 Task: Create Board Sales Pipeline Tracking to Workspace Knowledge Management. Create Board IT Process Improvement to Workspace Knowledge Management. Create Board Public Relations Media Relations and Pitching to Workspace Knowledge Management
Action: Mouse moved to (344, 76)
Screenshot: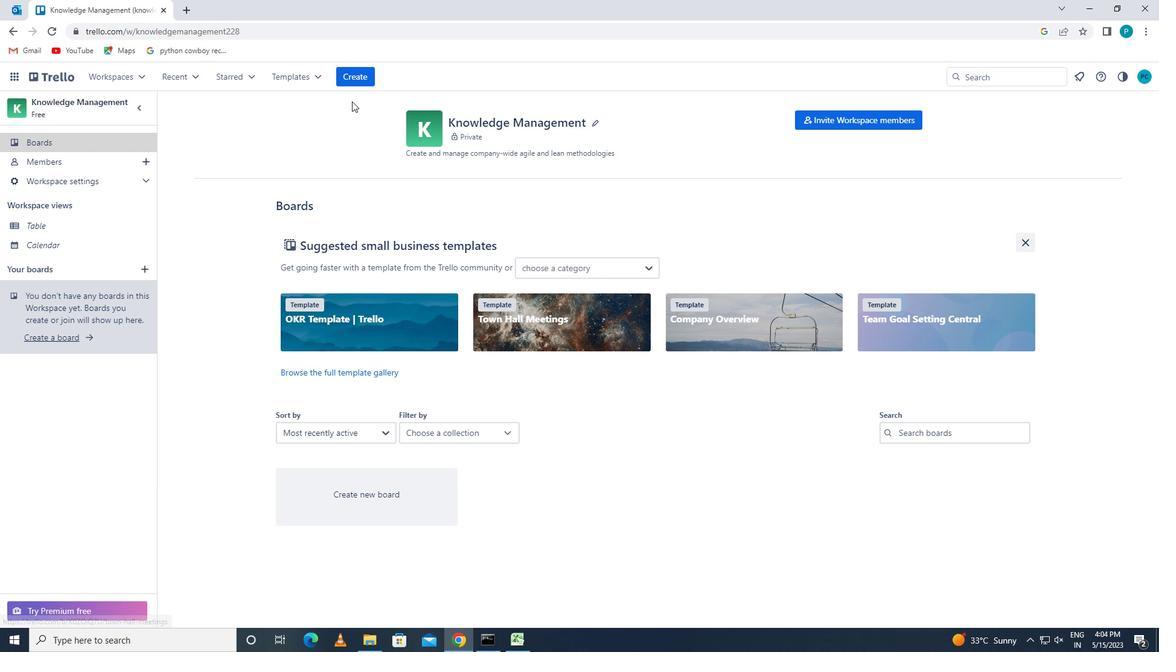 
Action: Mouse pressed left at (344, 76)
Screenshot: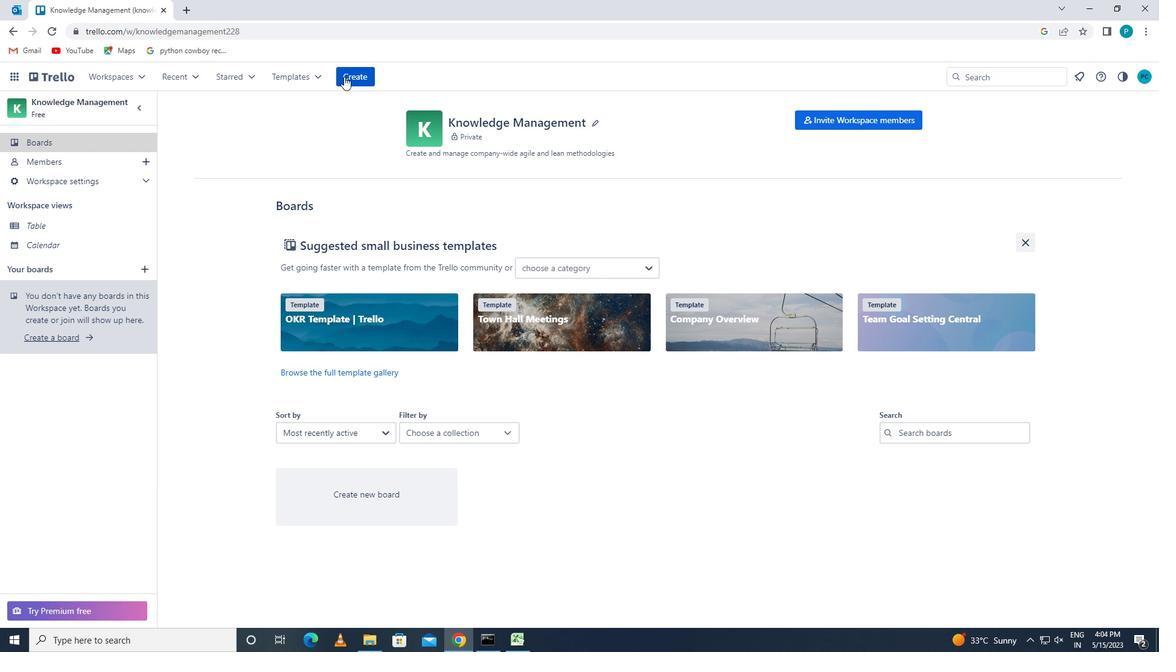 
Action: Mouse moved to (367, 107)
Screenshot: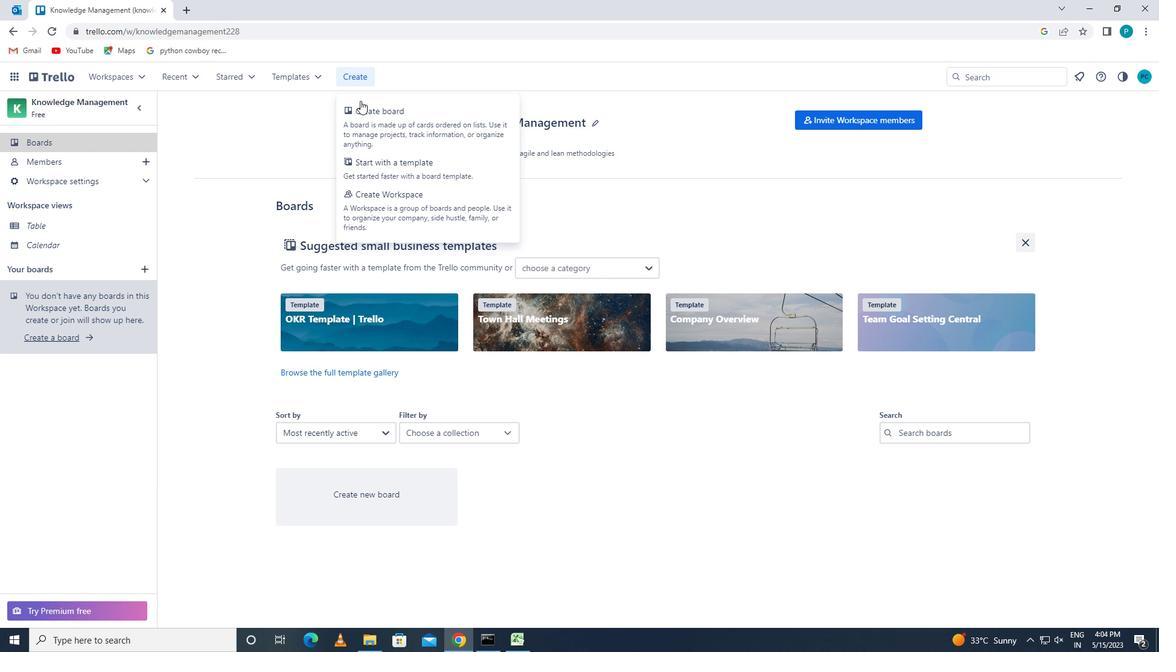 
Action: Mouse pressed left at (367, 107)
Screenshot: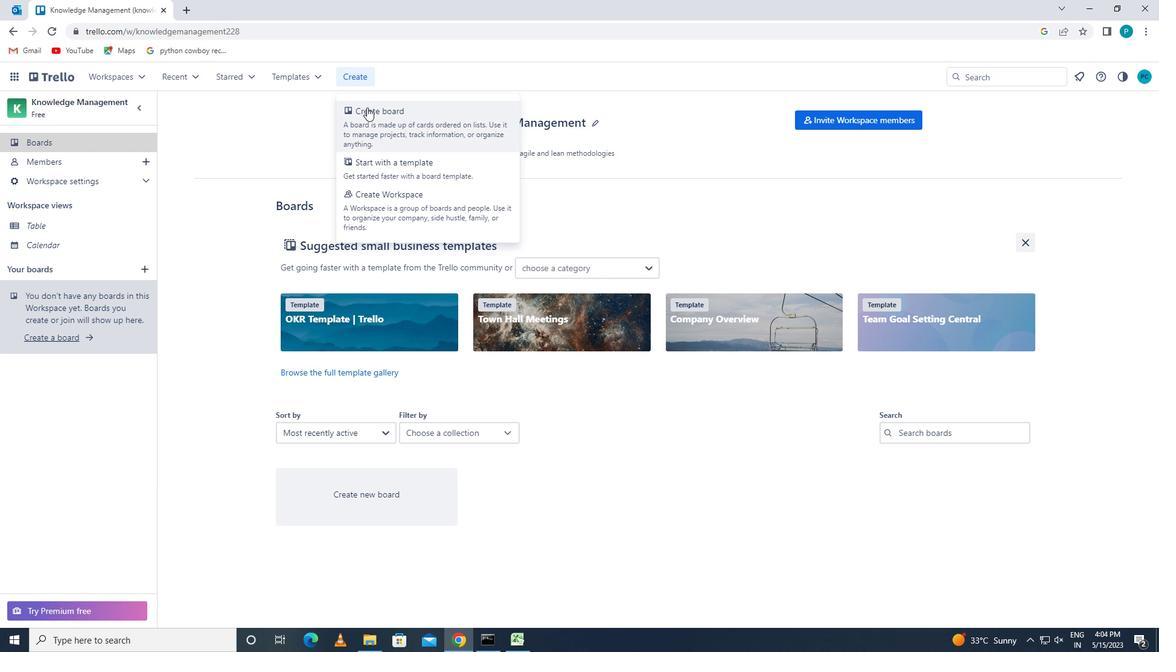 
Action: Mouse moved to (383, 292)
Screenshot: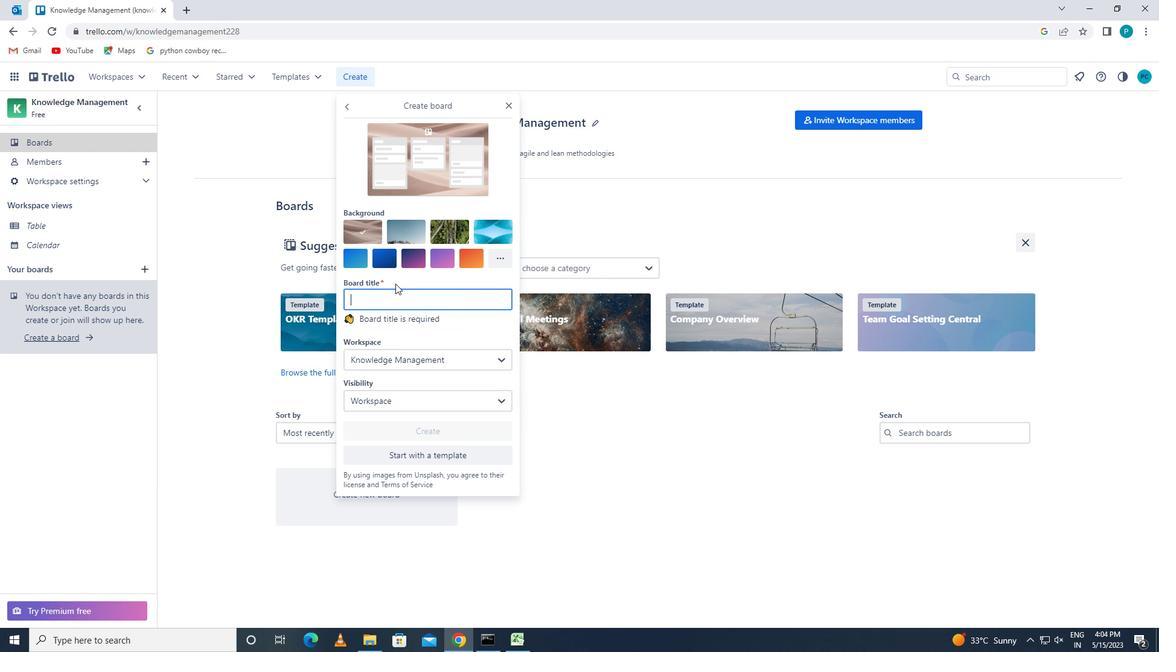 
Action: Mouse pressed left at (383, 292)
Screenshot: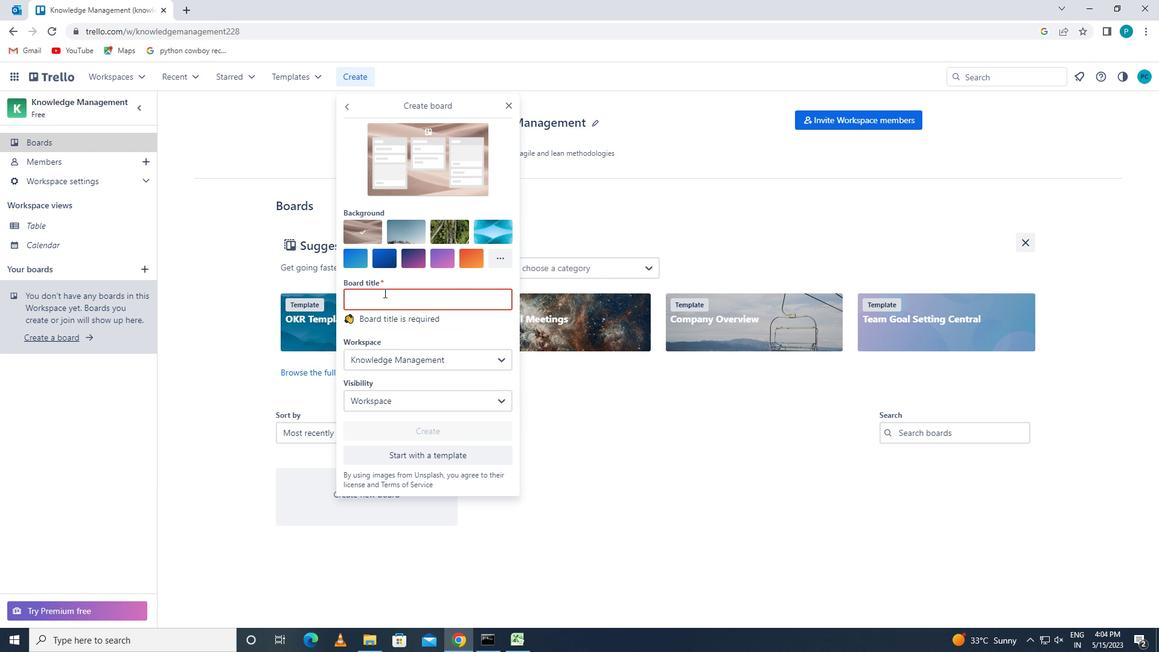 
Action: Key pressed <Key.caps_lock>s<Key.caps_lock>ales<Key.space><Key.caps_lock>p<Key.caps_lock>ipeline<Key.space><Key.caps_lock>t<Key.caps_lock>racking
Screenshot: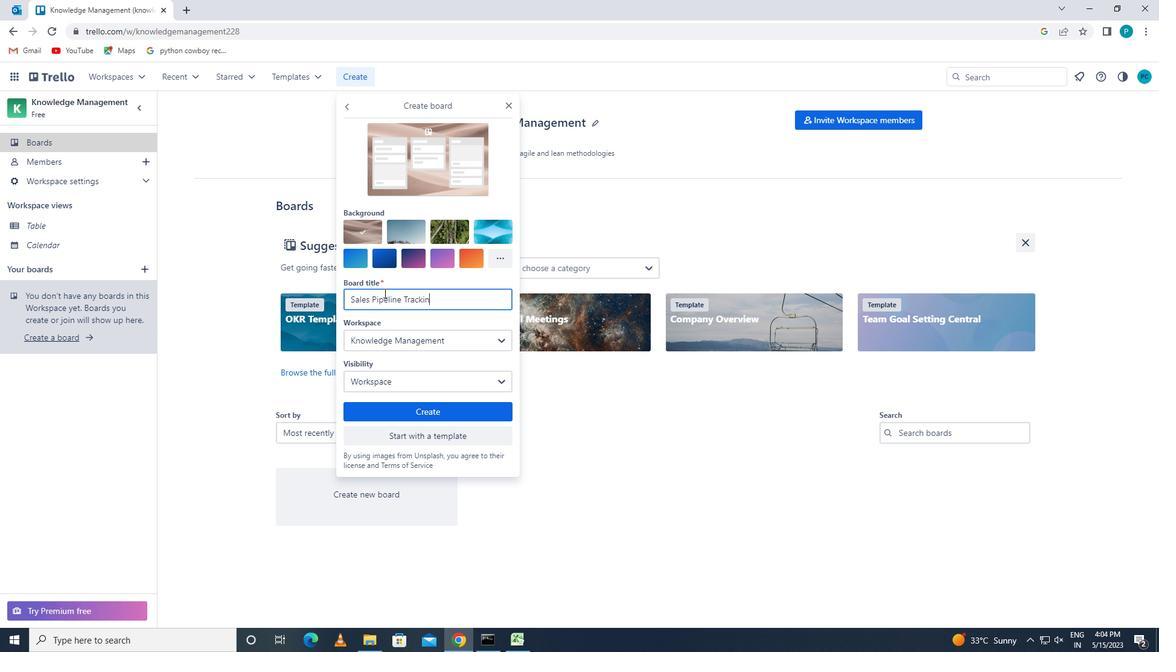 
Action: Mouse moved to (359, 345)
Screenshot: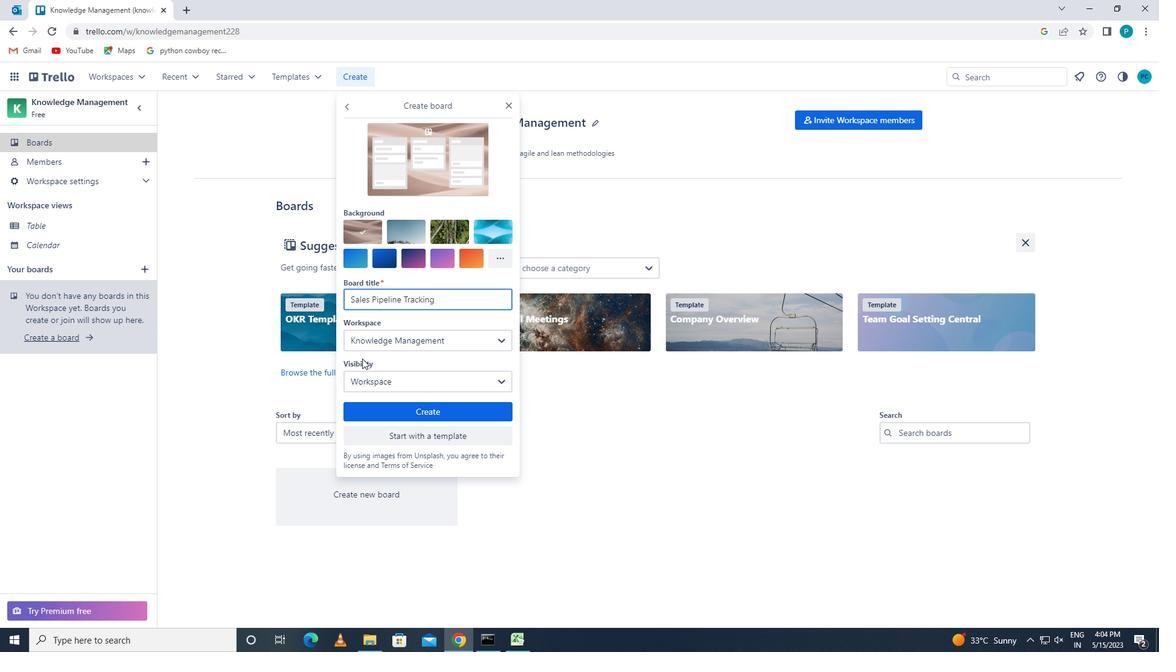 
Action: Mouse pressed left at (359, 345)
Screenshot: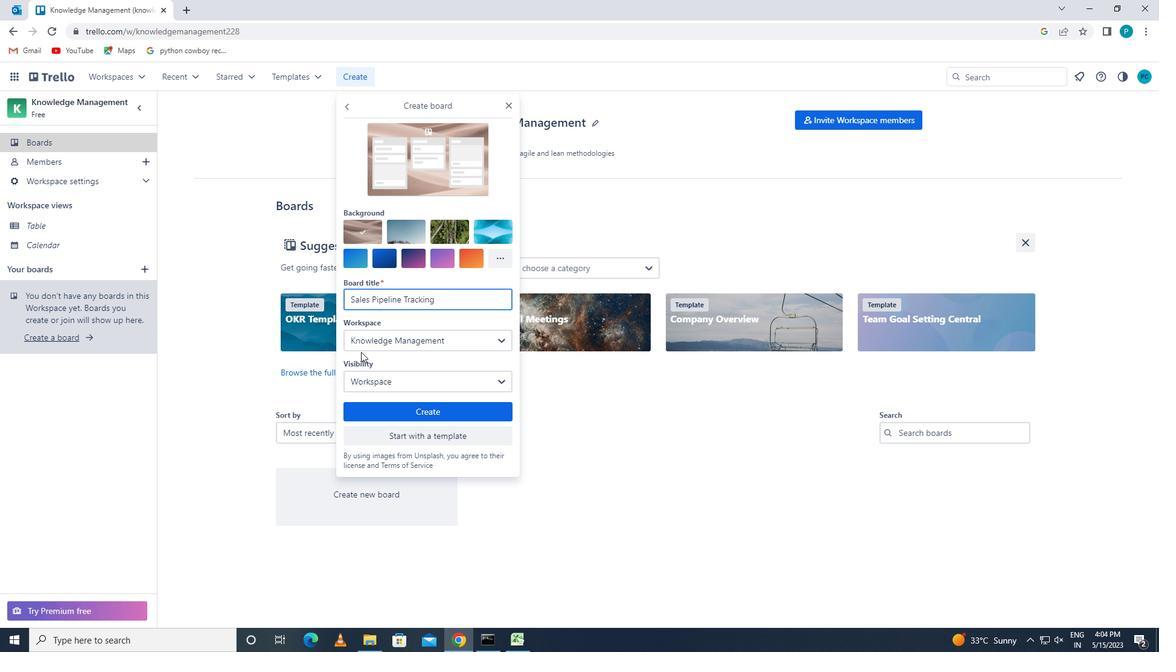 
Action: Mouse moved to (386, 514)
Screenshot: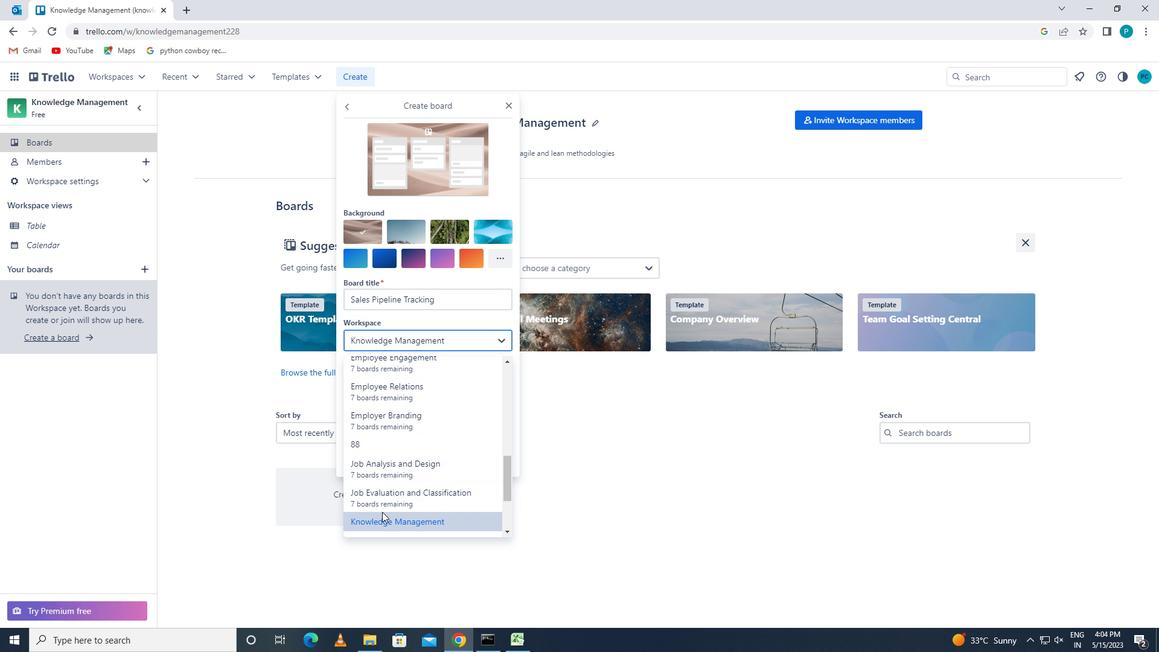
Action: Mouse pressed left at (386, 514)
Screenshot: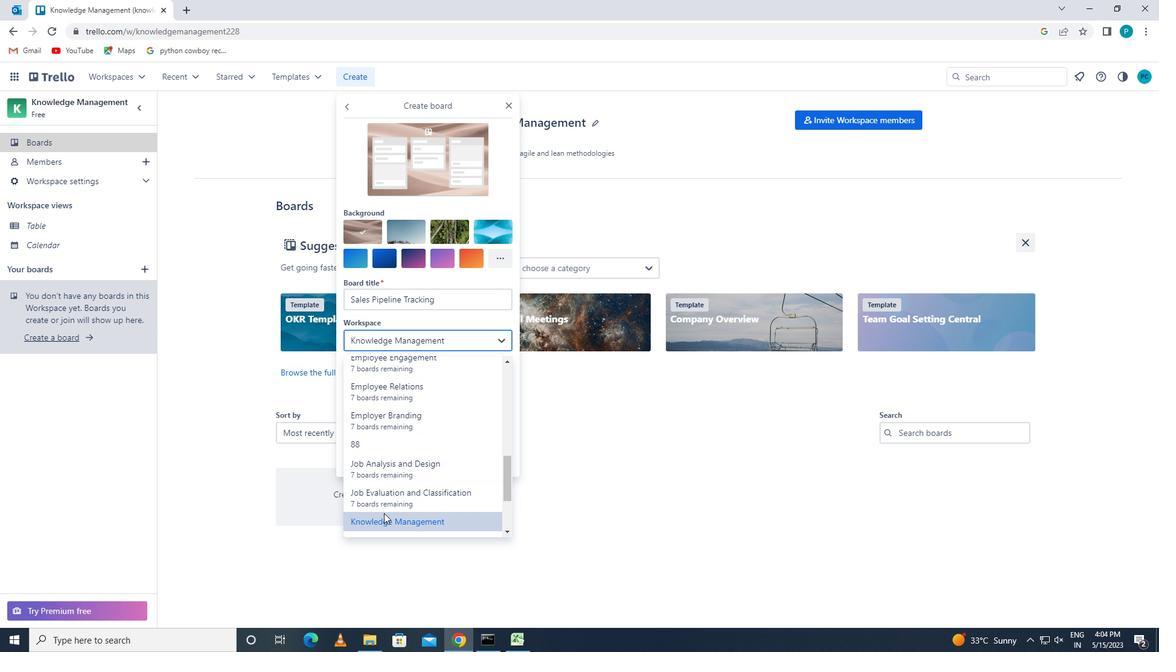 
Action: Mouse moved to (390, 407)
Screenshot: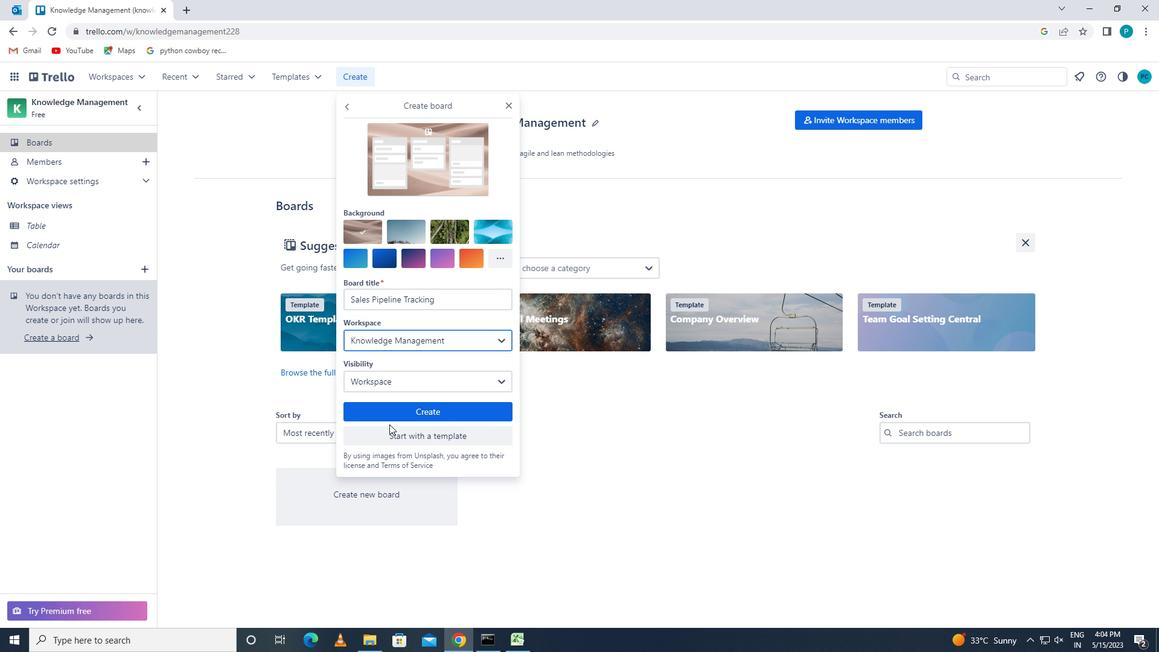 
Action: Mouse pressed left at (390, 407)
Screenshot: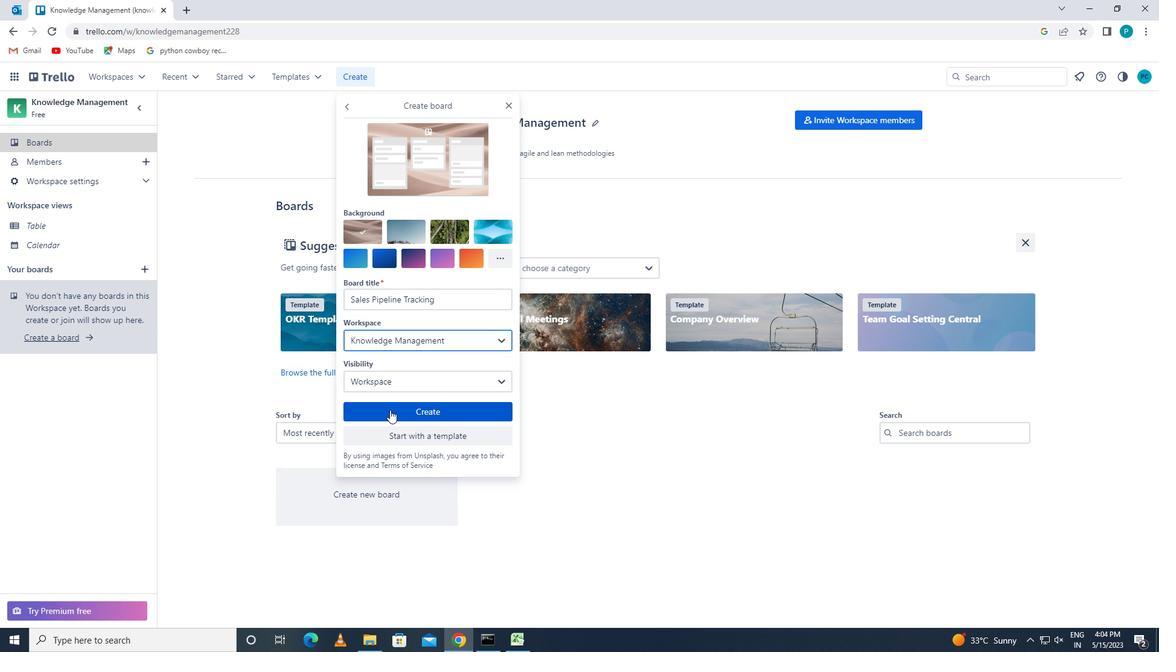 
Action: Mouse moved to (350, 82)
Screenshot: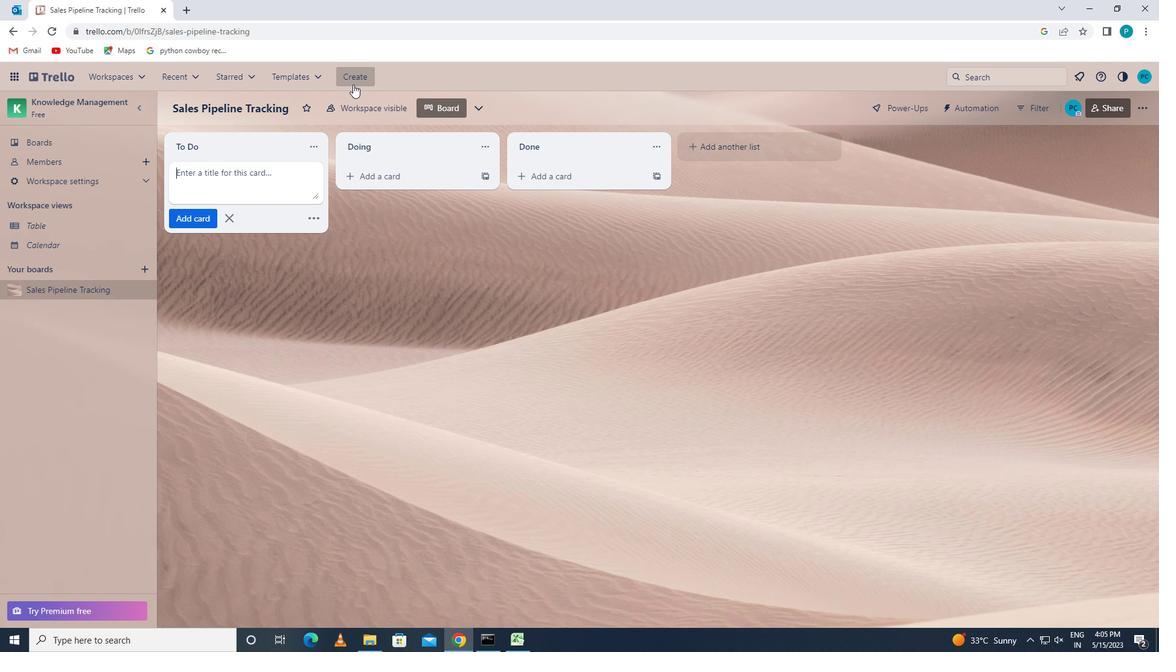 
Action: Mouse pressed left at (350, 82)
Screenshot: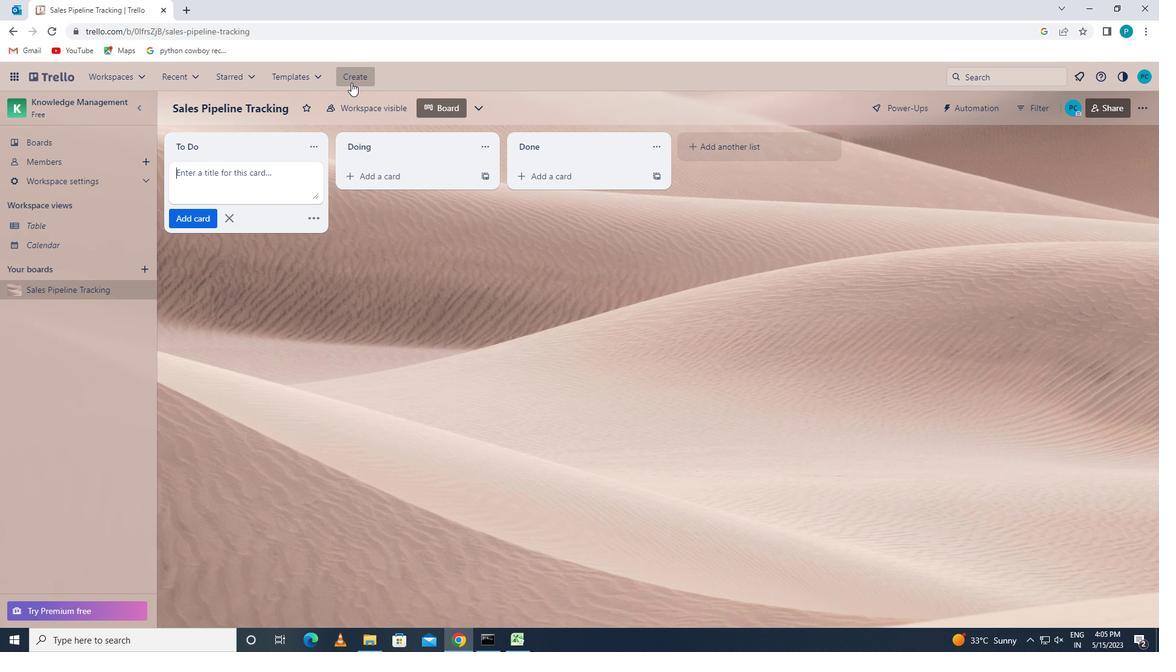 
Action: Mouse moved to (358, 112)
Screenshot: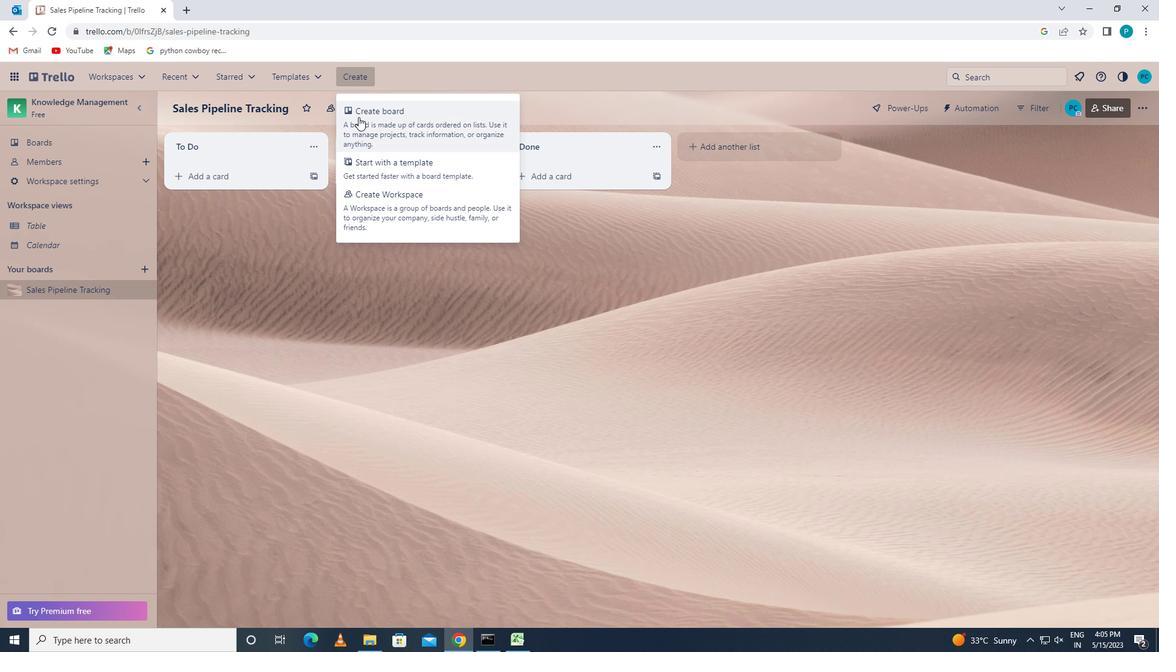 
Action: Mouse pressed left at (358, 112)
Screenshot: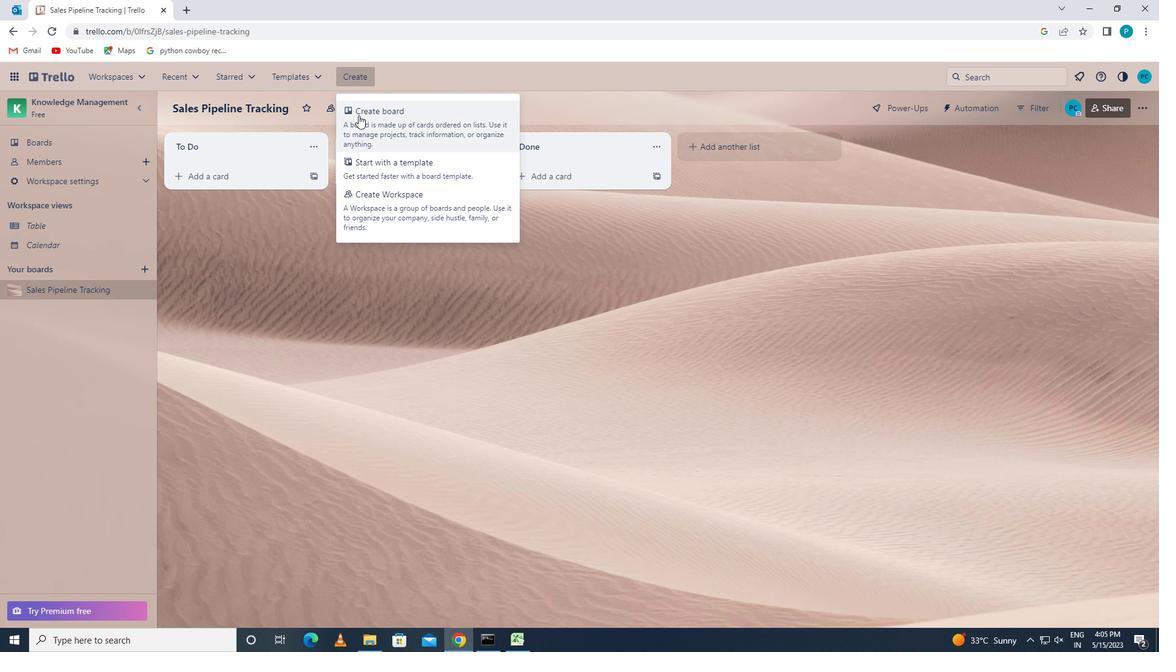 
Action: Mouse moved to (390, 308)
Screenshot: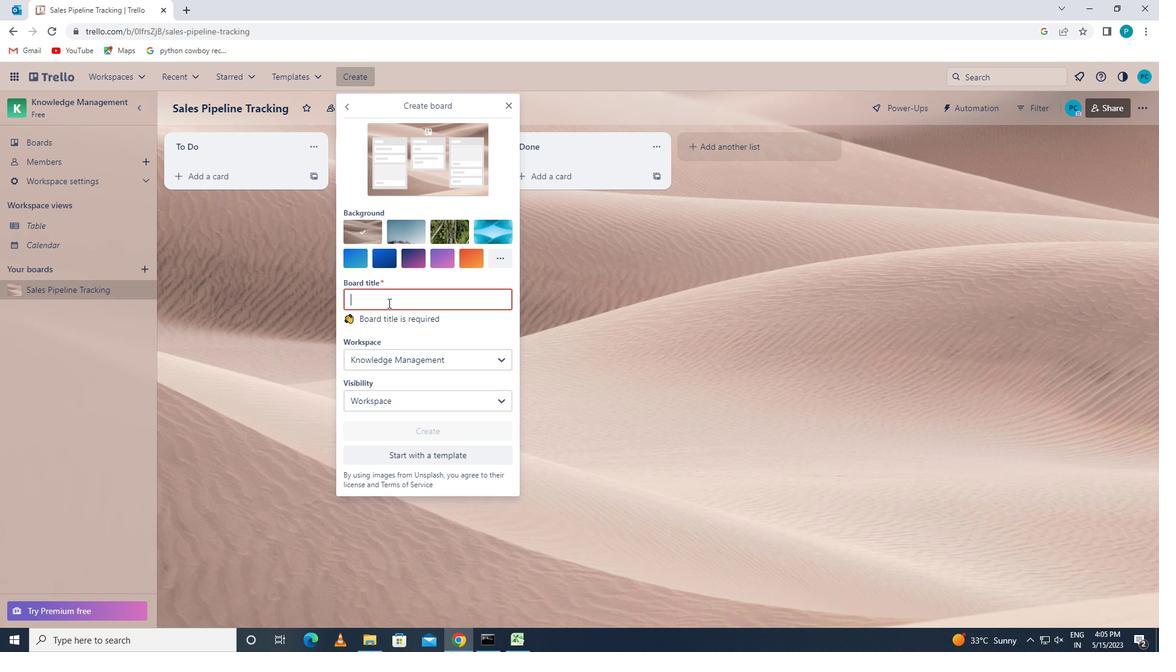 
Action: Mouse pressed left at (390, 308)
Screenshot: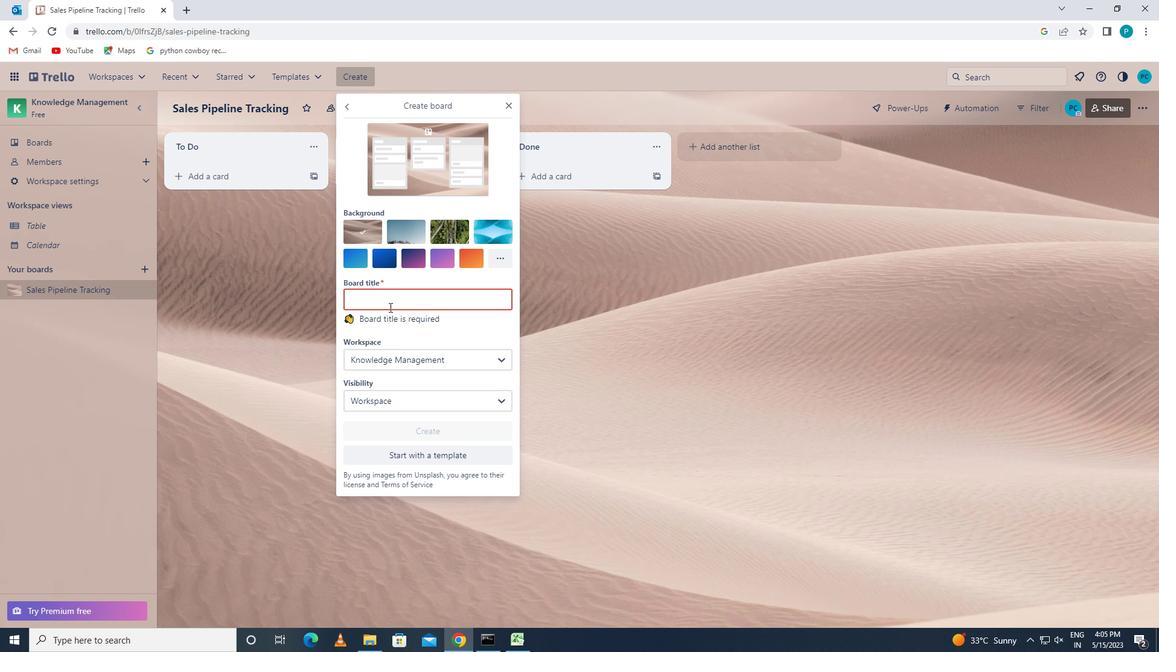 
Action: Key pressed <Key.caps_lock>it<Key.space>o<Key.backspace>p<Key.caps_lock>rocess<Key.space><Key.caps_lock>i<Key.caps_lock>mprovement
Screenshot: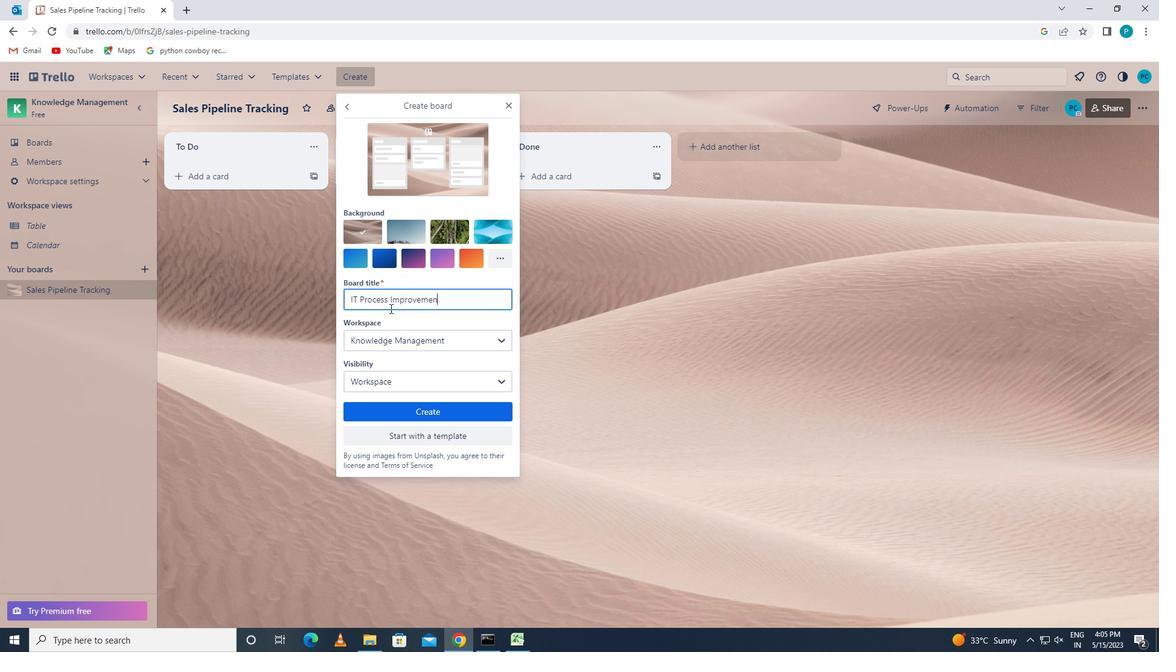 
Action: Mouse moved to (419, 333)
Screenshot: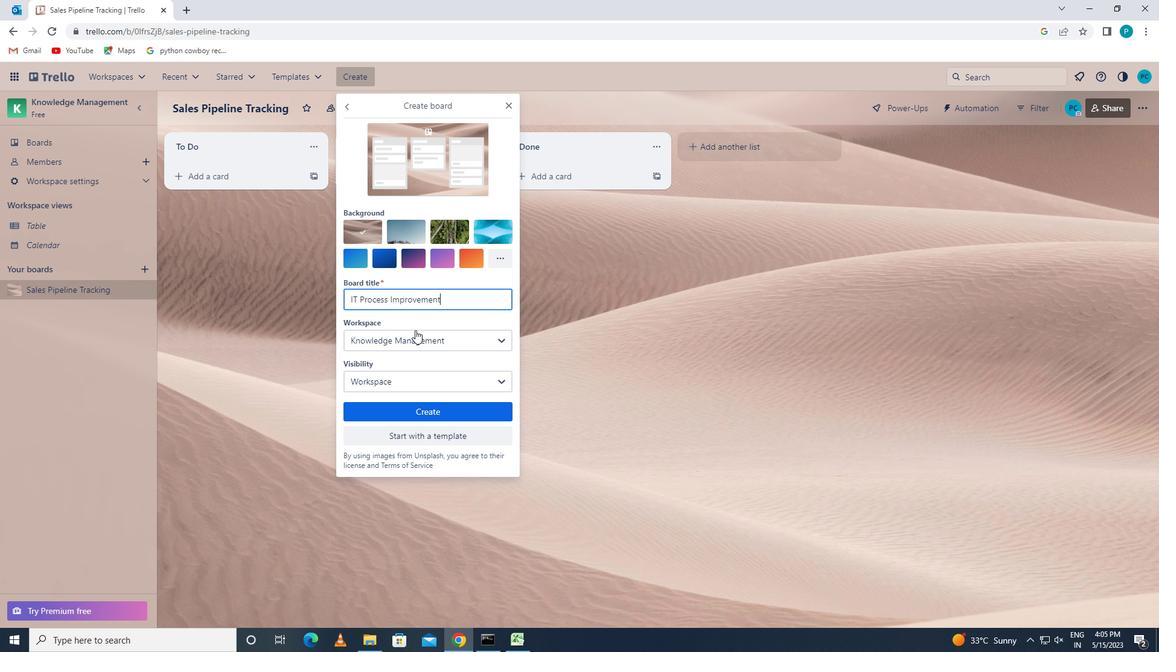 
Action: Mouse pressed left at (419, 333)
Screenshot: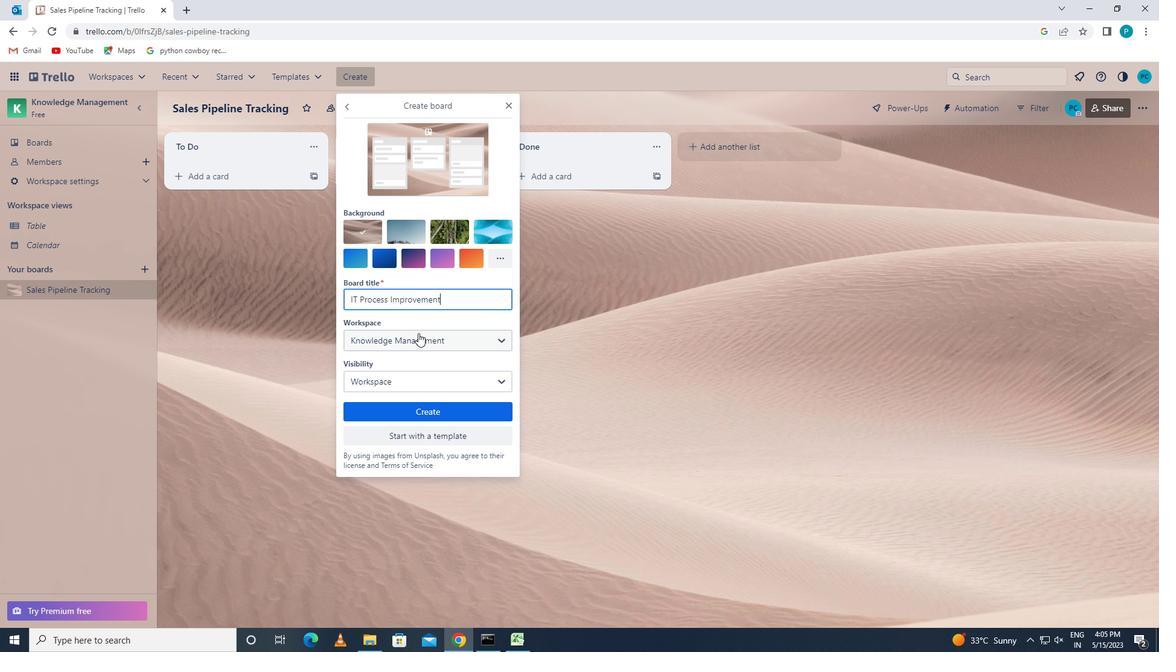 
Action: Mouse moved to (403, 521)
Screenshot: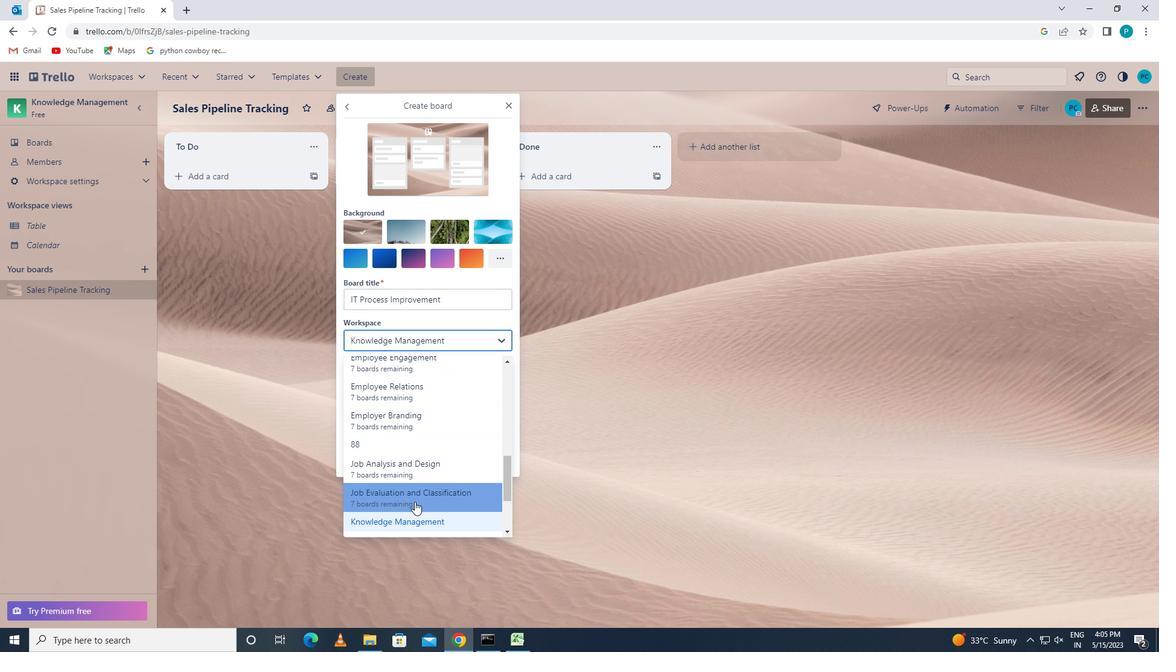 
Action: Mouse pressed left at (403, 521)
Screenshot: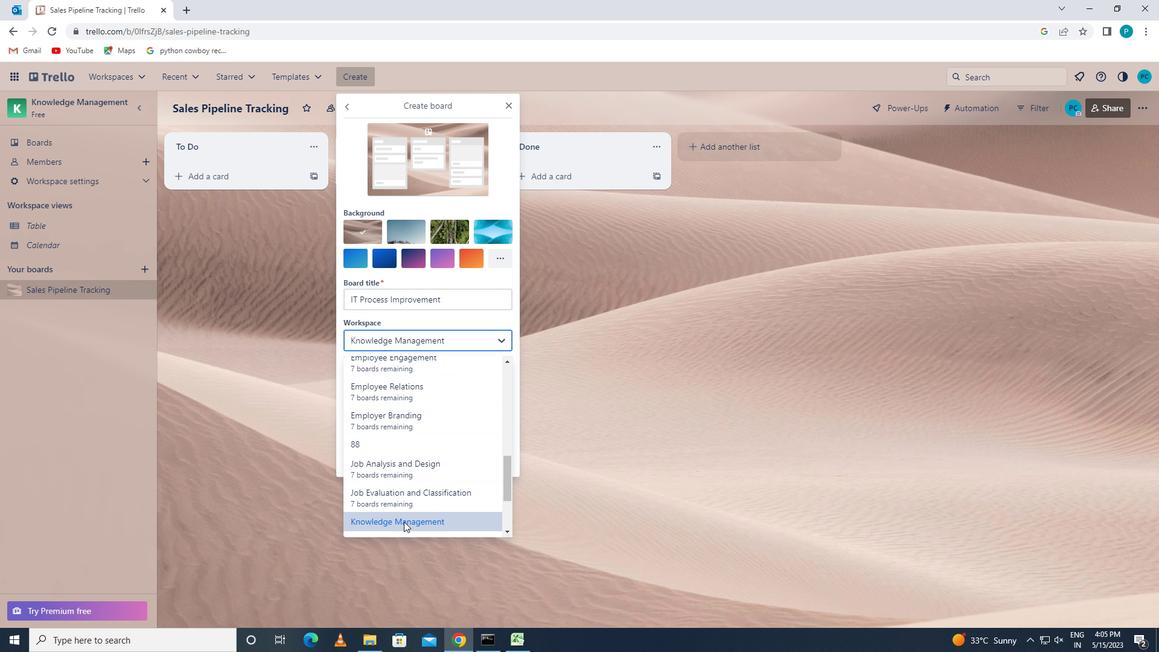 
Action: Mouse moved to (383, 402)
Screenshot: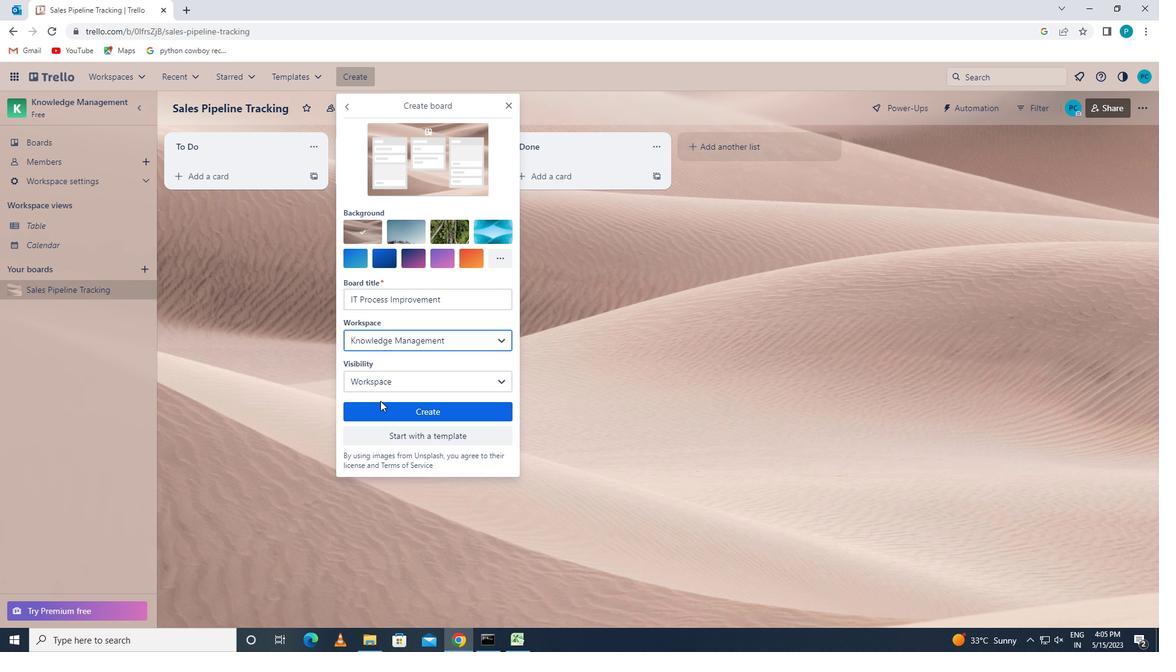 
Action: Mouse pressed left at (383, 402)
Screenshot: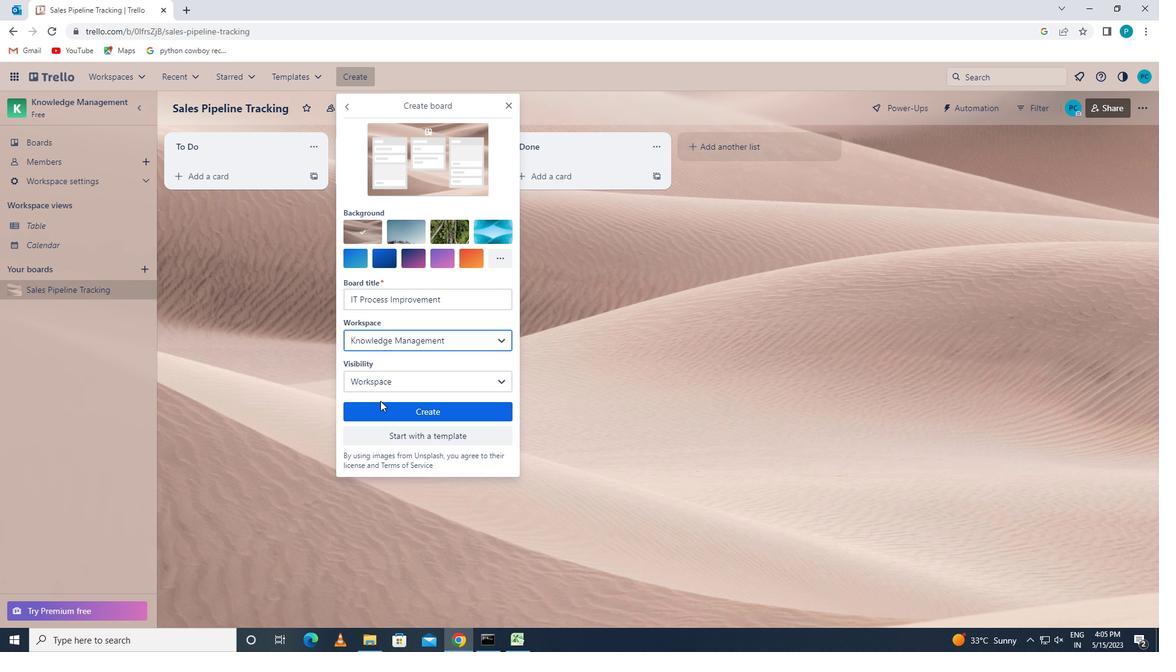 
Action: Mouse moved to (347, 77)
Screenshot: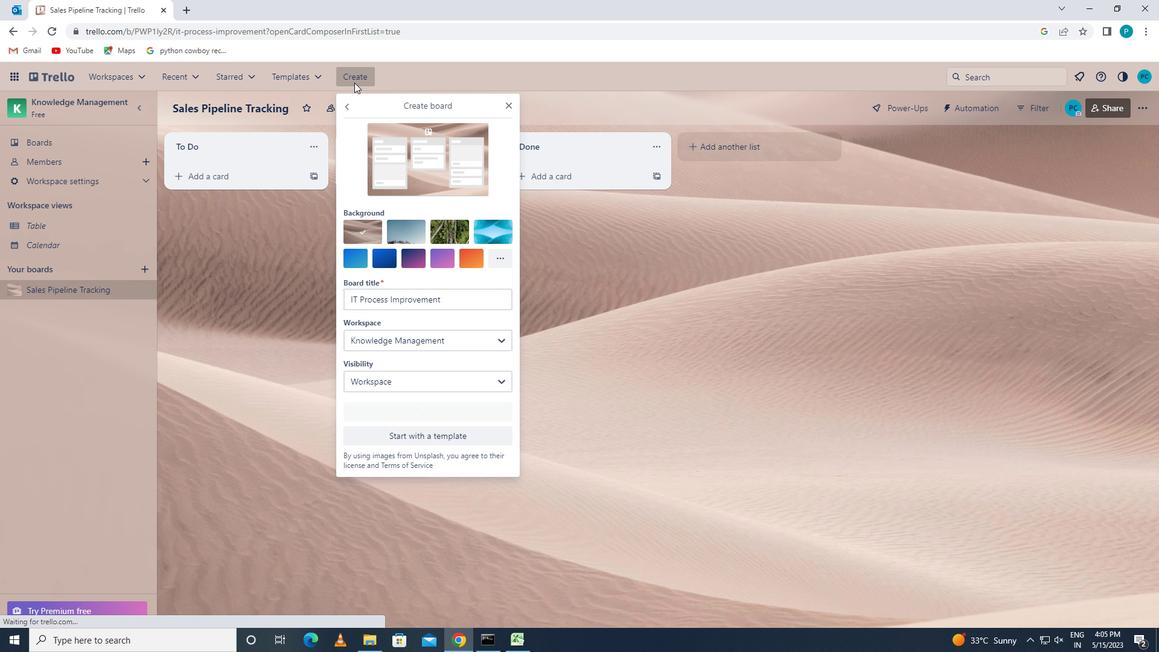 
Action: Mouse pressed left at (347, 77)
Screenshot: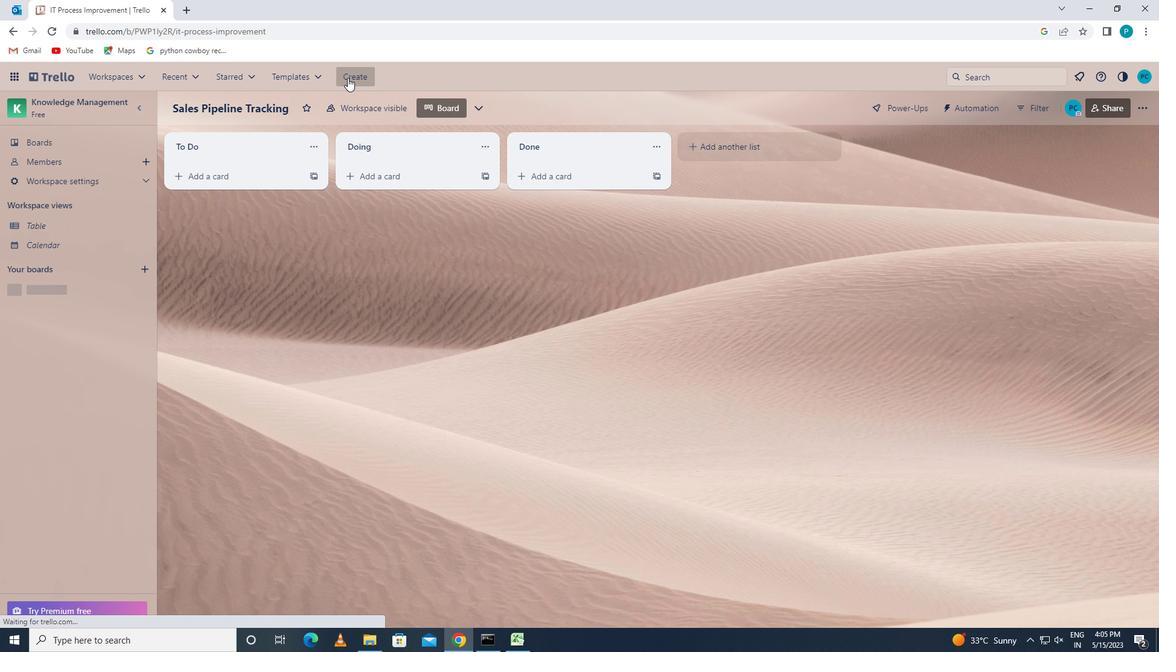 
Action: Mouse moved to (361, 108)
Screenshot: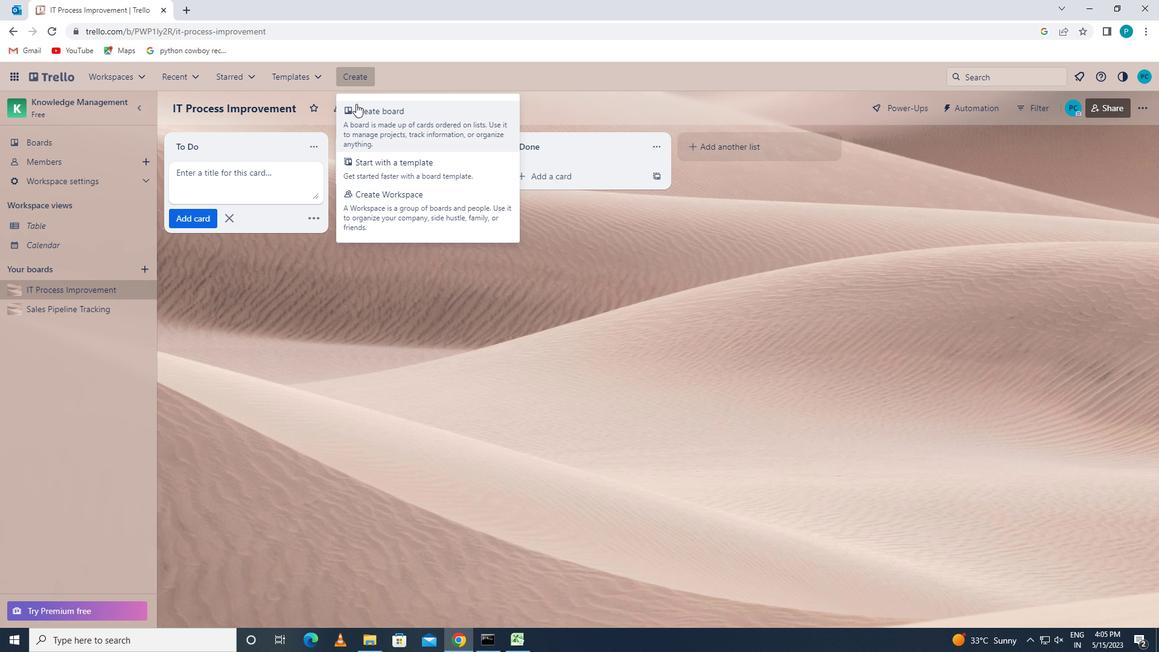 
Action: Mouse pressed left at (361, 108)
Screenshot: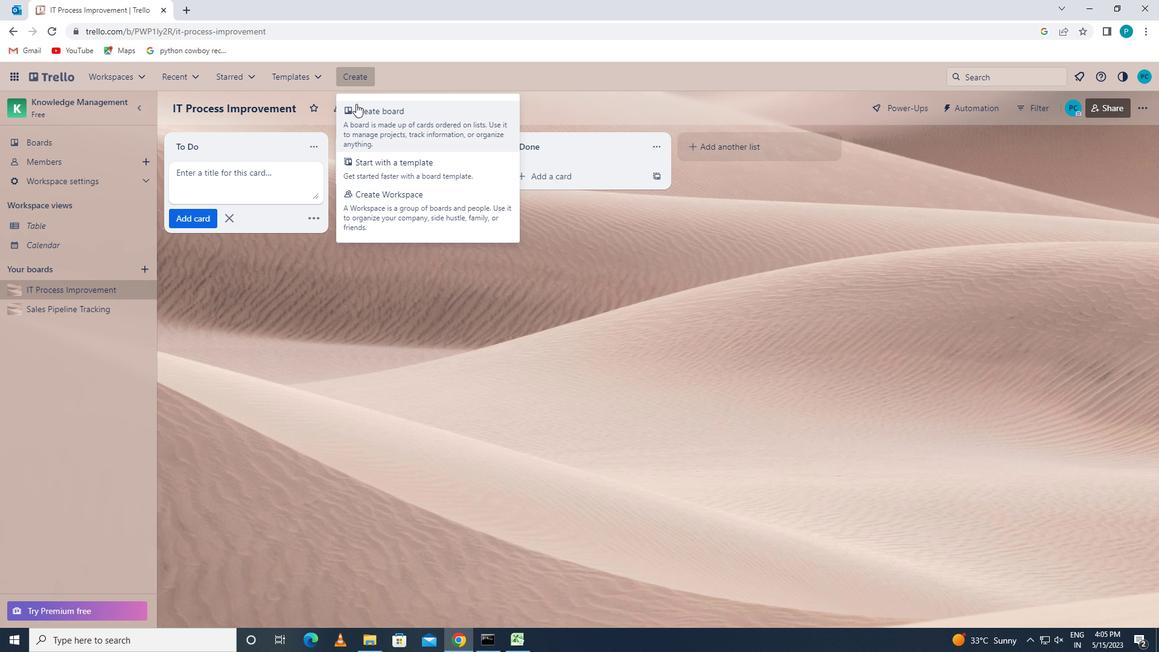 
Action: Mouse moved to (355, 298)
Screenshot: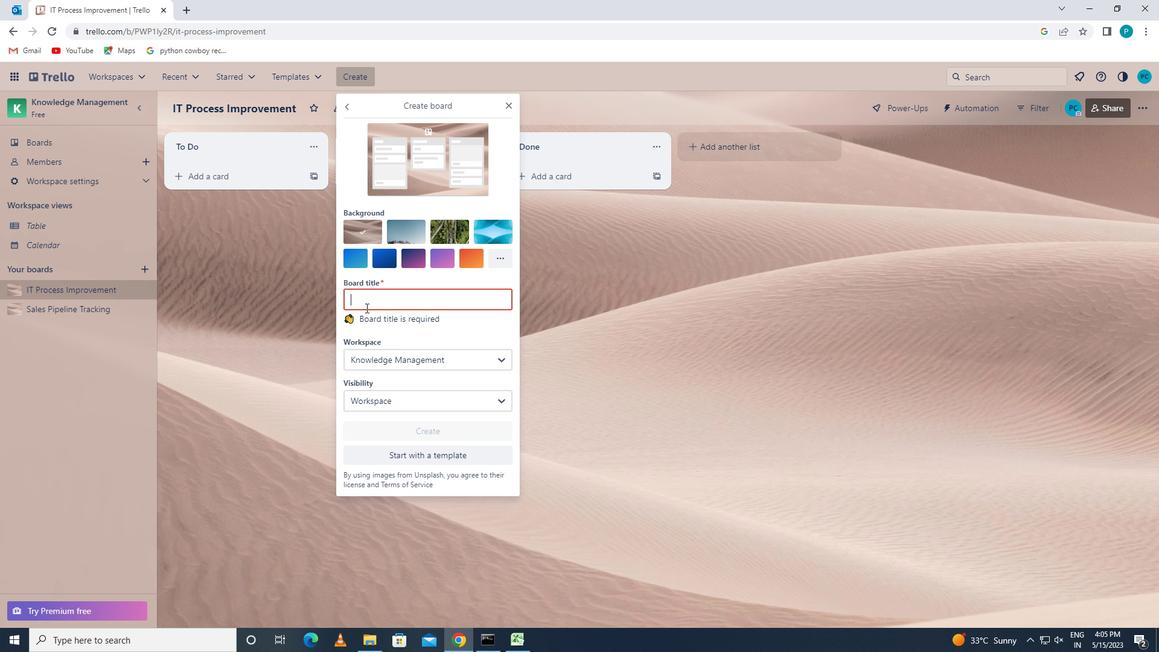 
Action: Mouse pressed left at (355, 298)
Screenshot: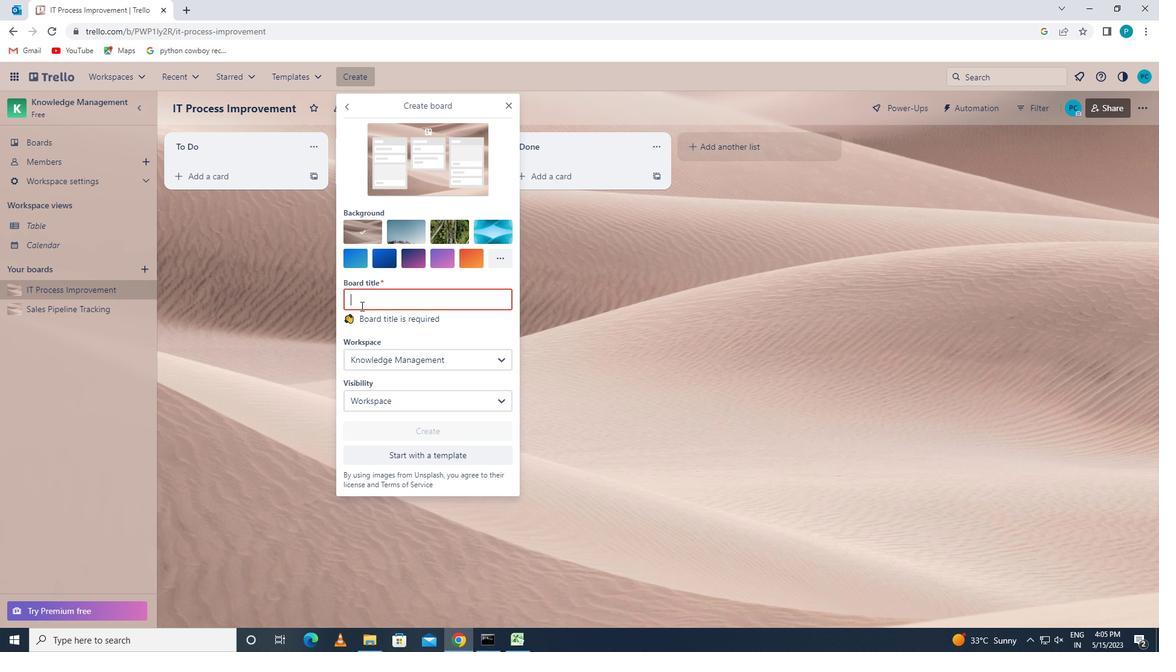 
Action: Key pressed <Key.caps_lock>p<Key.caps_lock>ublic<Key.space><Key.caps_lock>r<Key.caps_lock>elations<Key.space><Key.caps_lock>m<Key.caps_lock>edia<Key.space><Key.caps_lock>re<Key.backspace><Key.caps_lock>elations<Key.space>and<Key.space>p<Key.backspace><Key.caps_lock>p<Key.caps_lock>itching
Screenshot: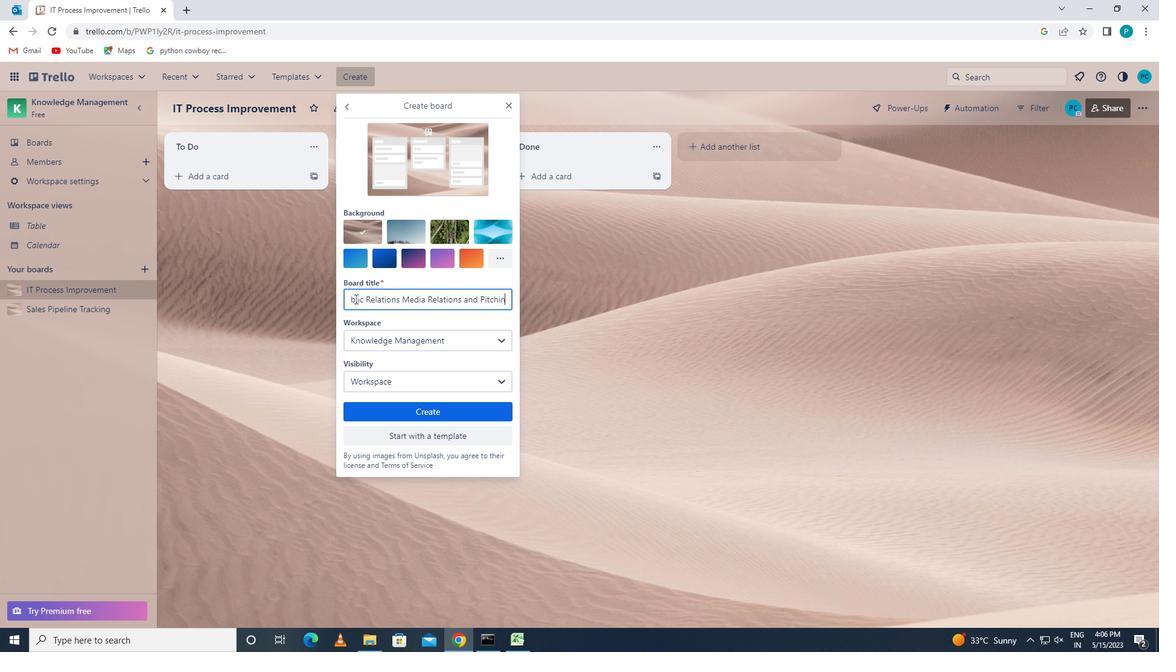 
Action: Mouse moved to (358, 332)
Screenshot: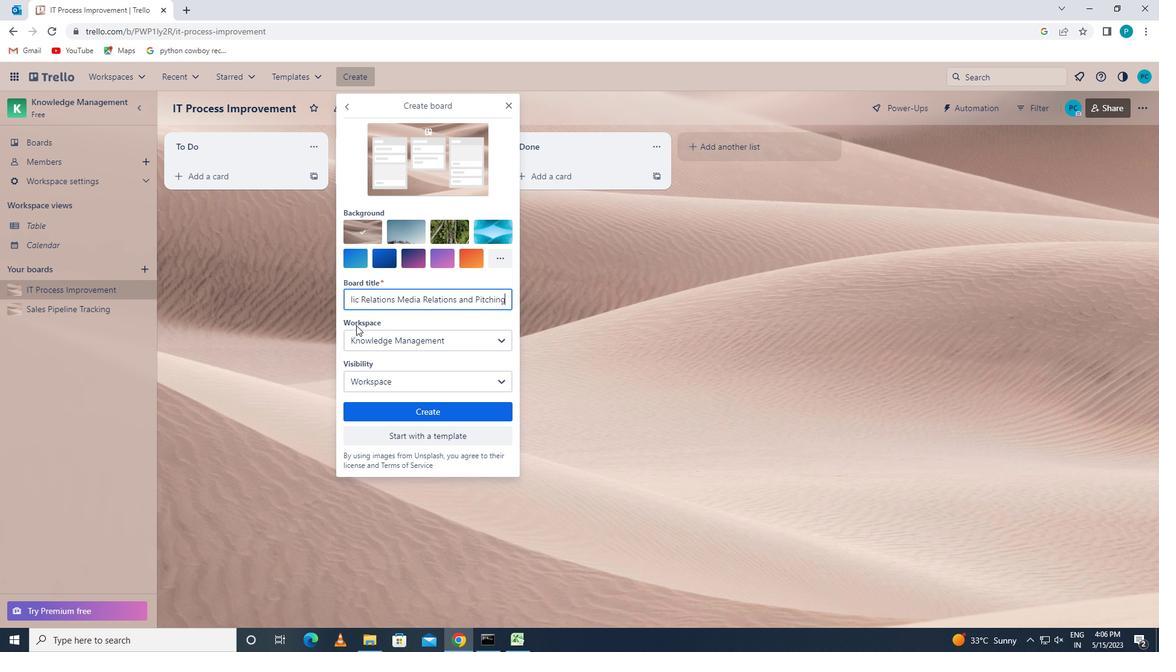 
Action: Mouse pressed left at (358, 332)
Screenshot: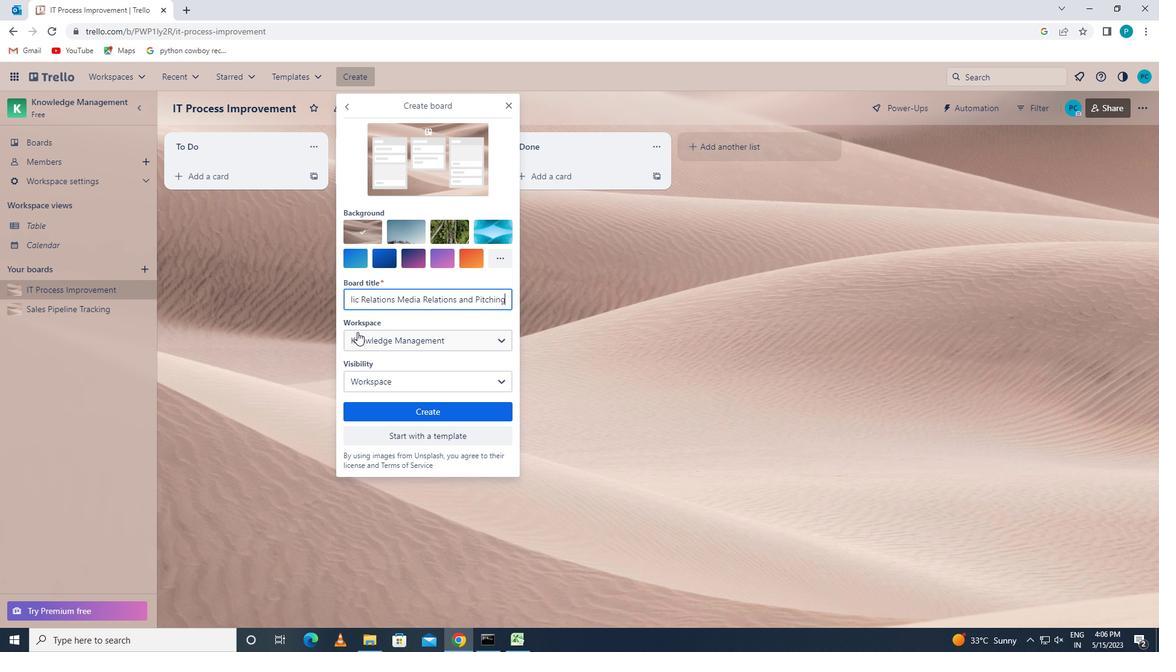 
Action: Mouse moved to (382, 519)
Screenshot: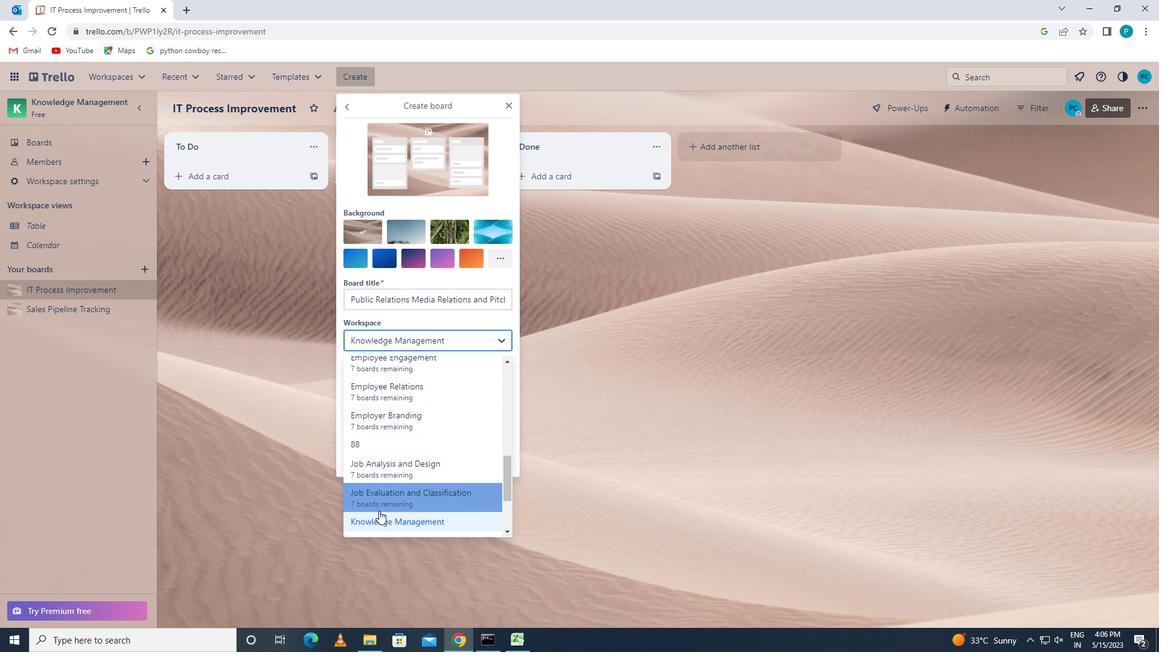 
Action: Mouse pressed left at (382, 519)
Screenshot: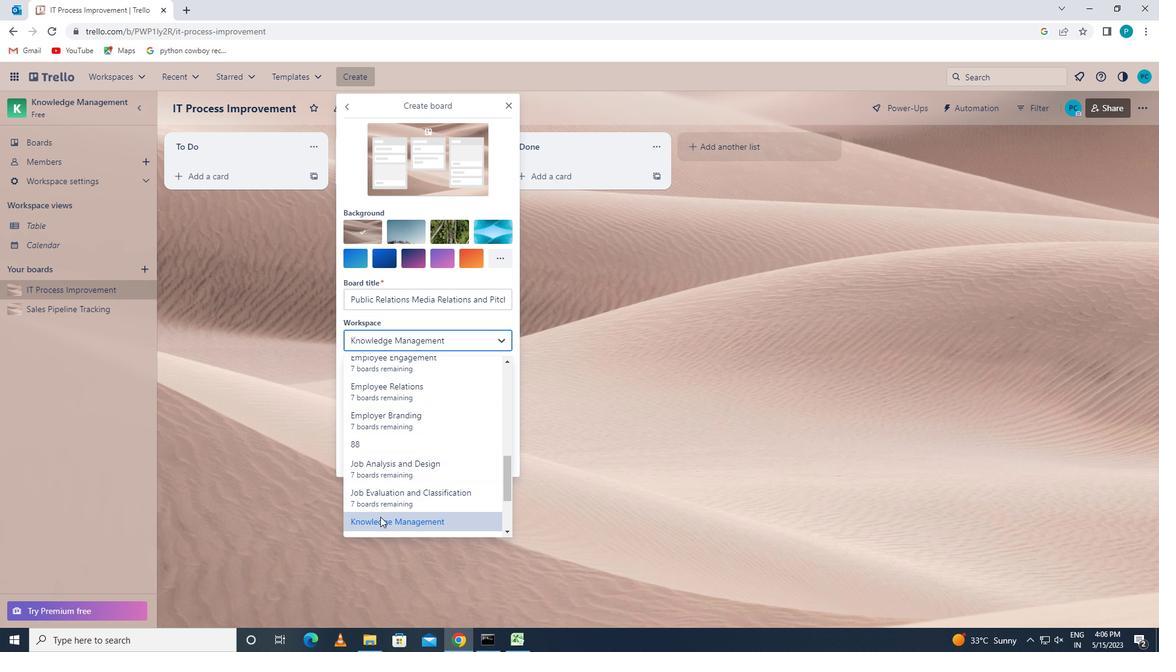 
Action: Mouse moved to (370, 416)
Screenshot: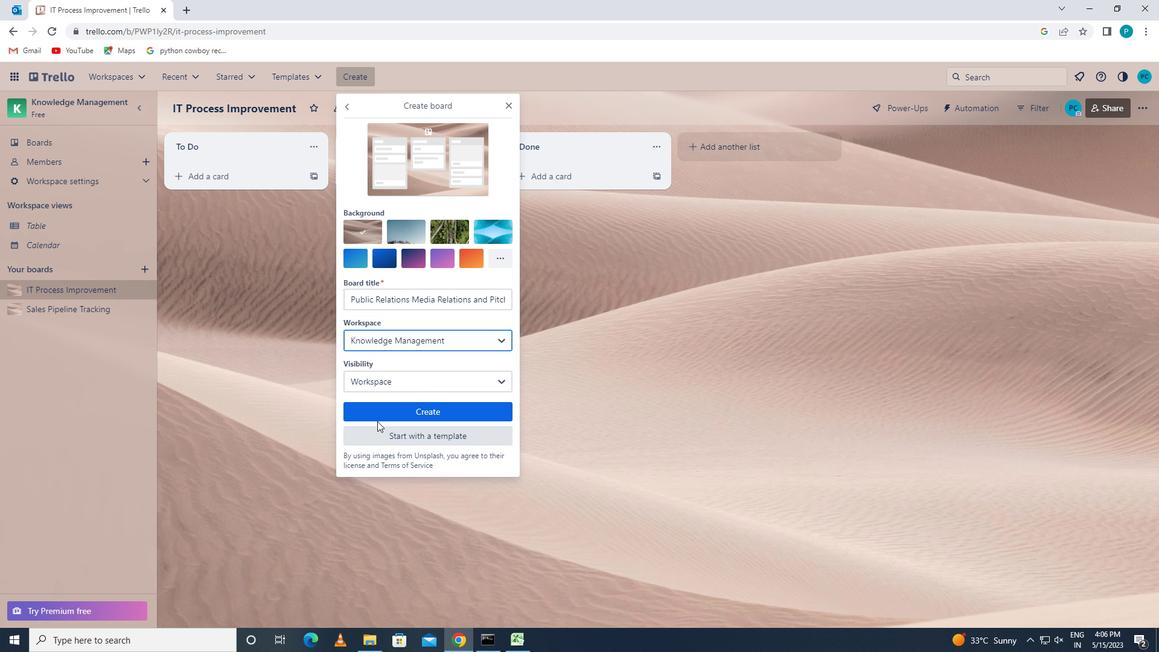 
Action: Mouse pressed left at (370, 416)
Screenshot: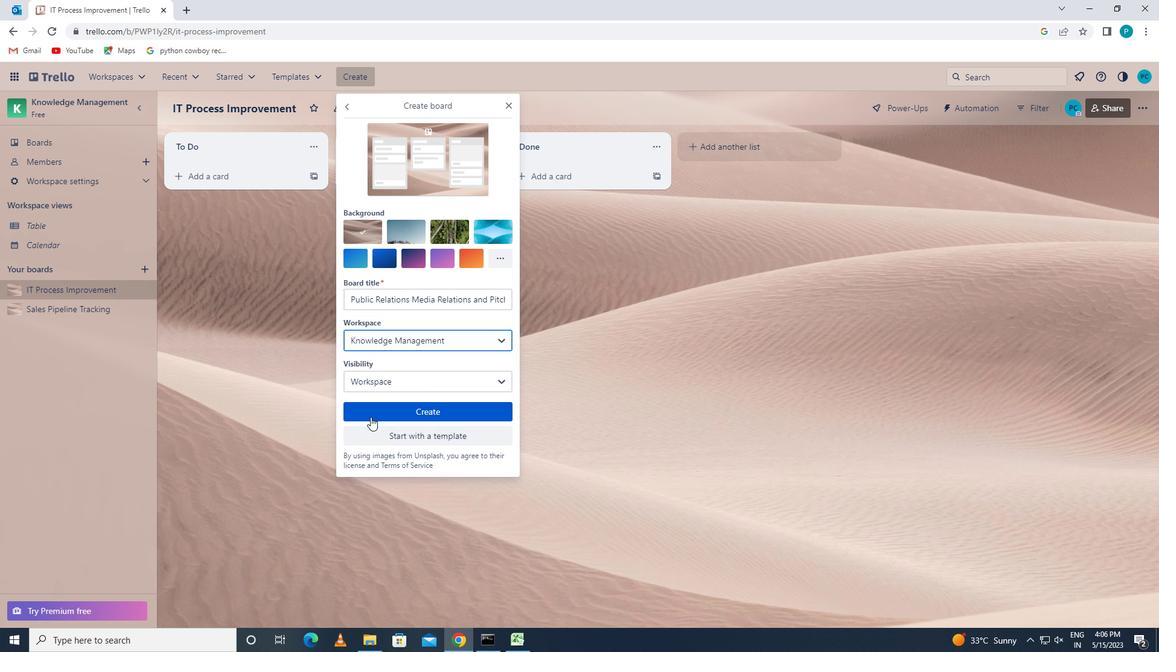 
